 Task: Open an Outlook data file (.pst) from your computer.
Action: Mouse moved to (9, 102)
Screenshot: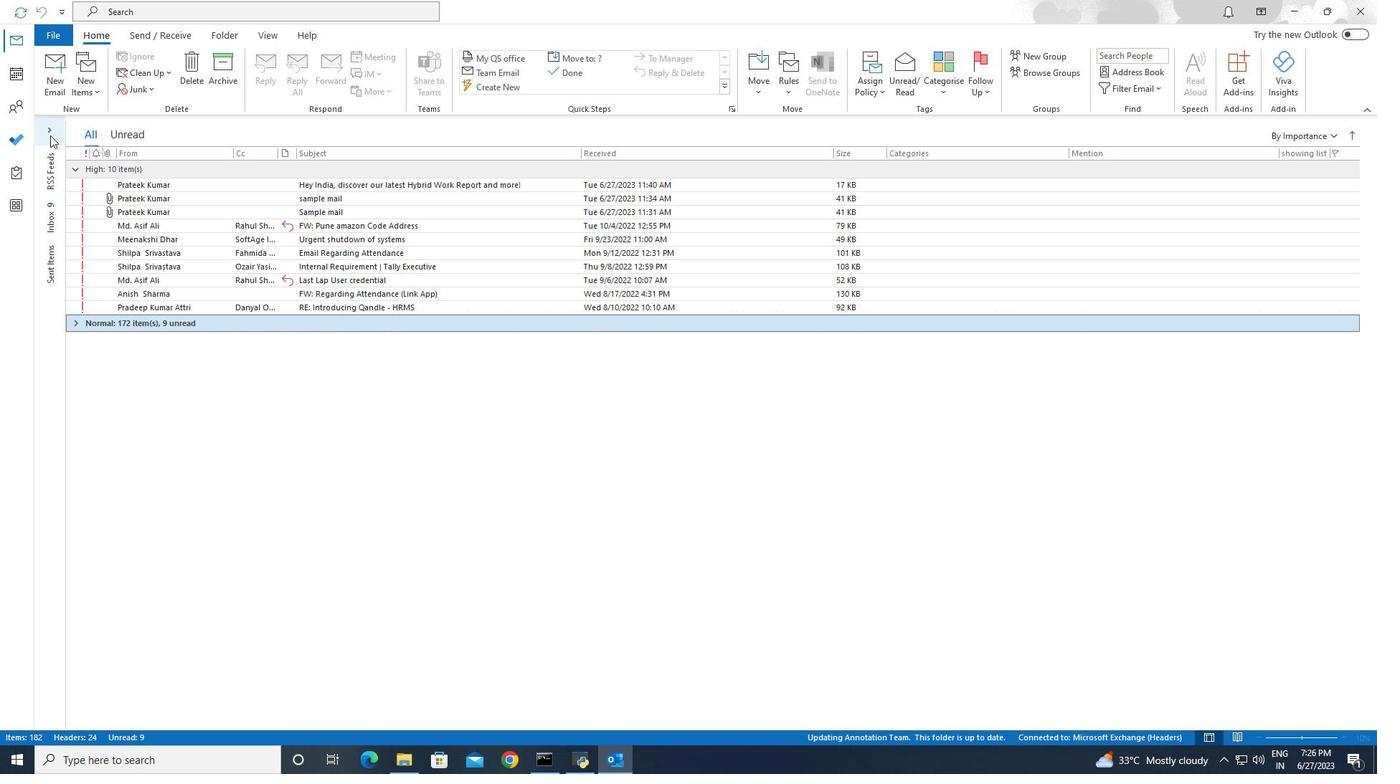 
Action: Mouse pressed left at (9, 102)
Screenshot: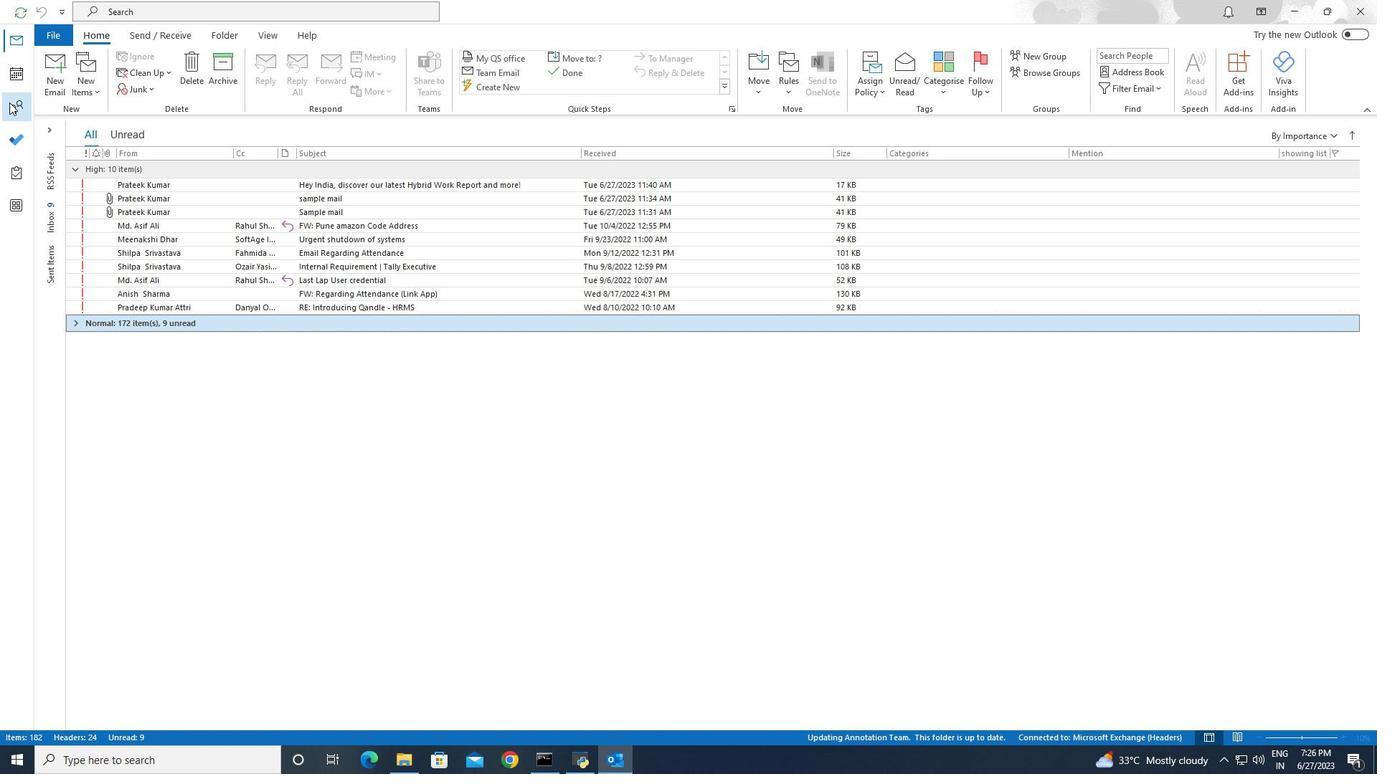 
Action: Mouse moved to (63, 31)
Screenshot: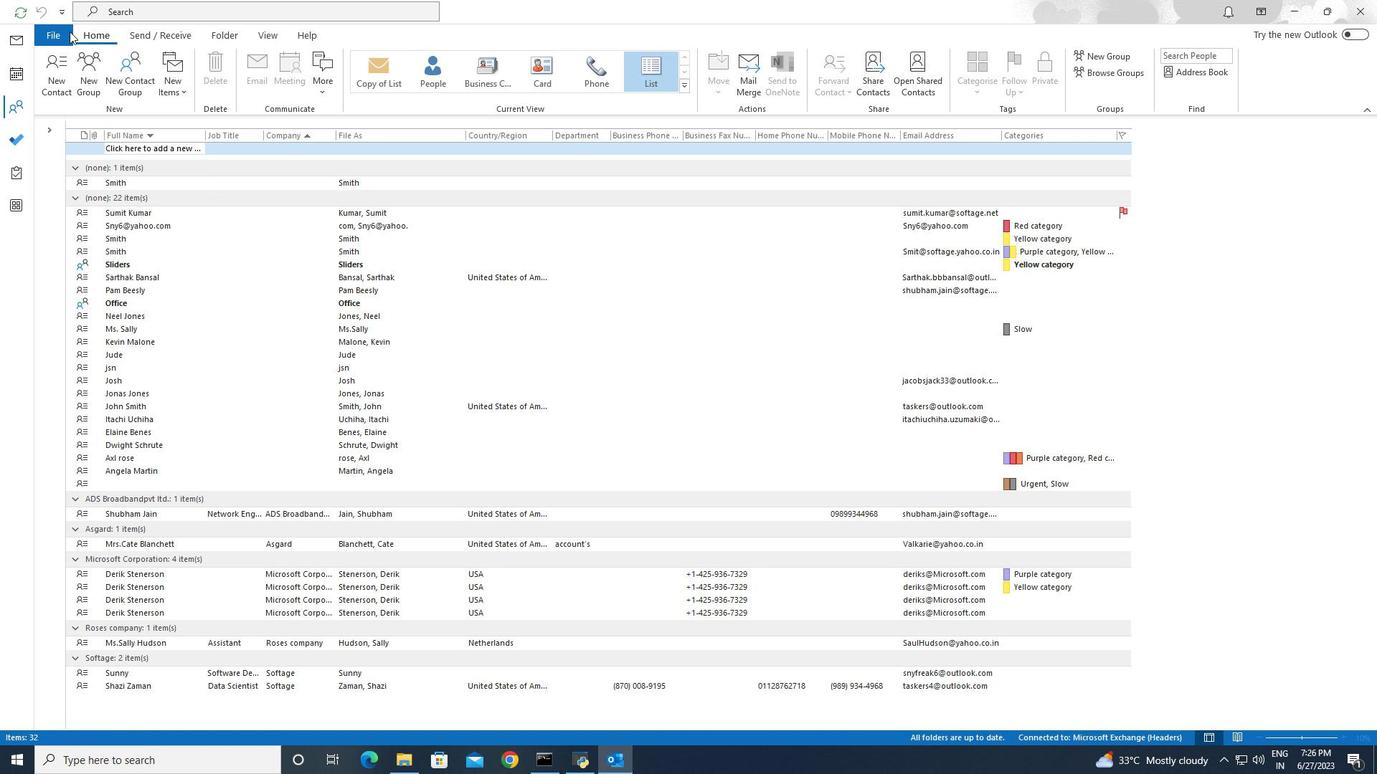 
Action: Mouse pressed left at (63, 31)
Screenshot: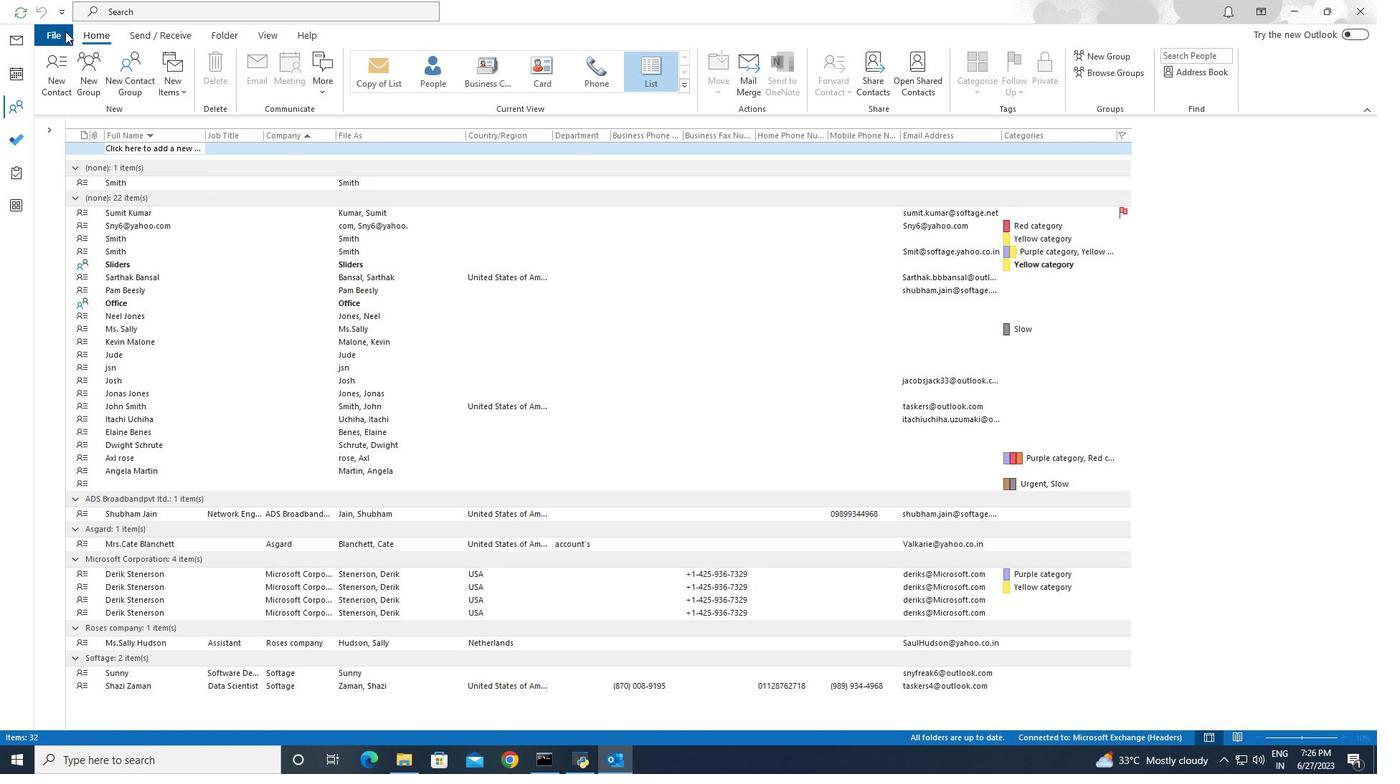 
Action: Mouse moved to (75, 101)
Screenshot: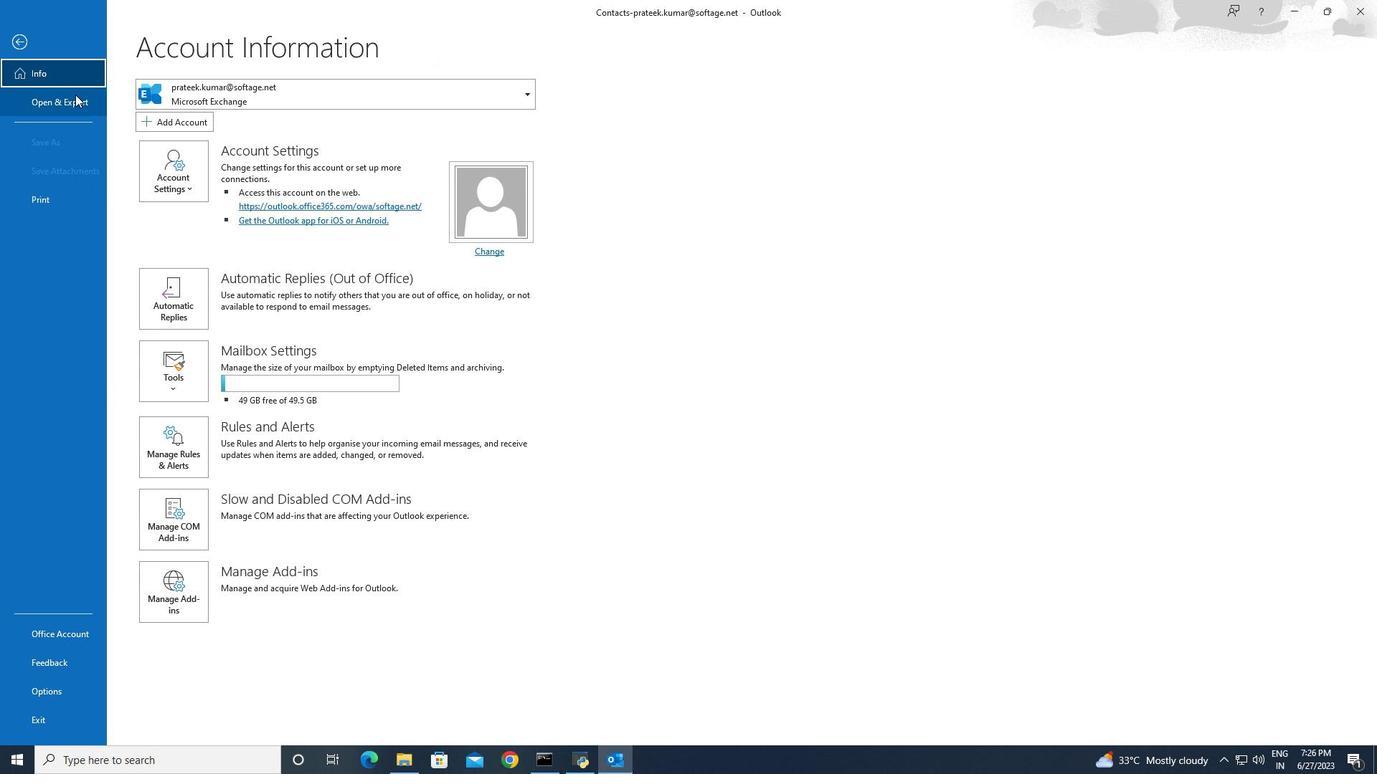 
Action: Mouse pressed left at (75, 101)
Screenshot: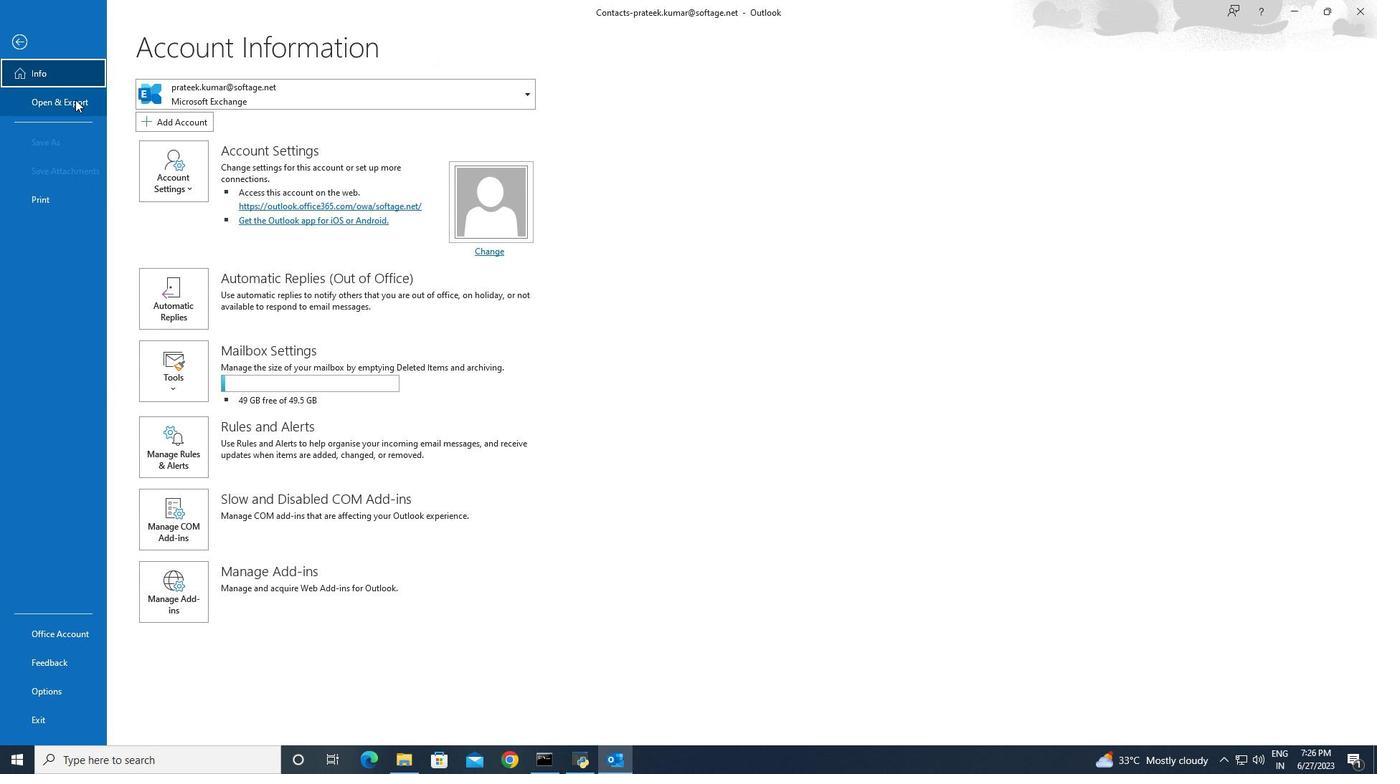 
Action: Mouse moved to (191, 178)
Screenshot: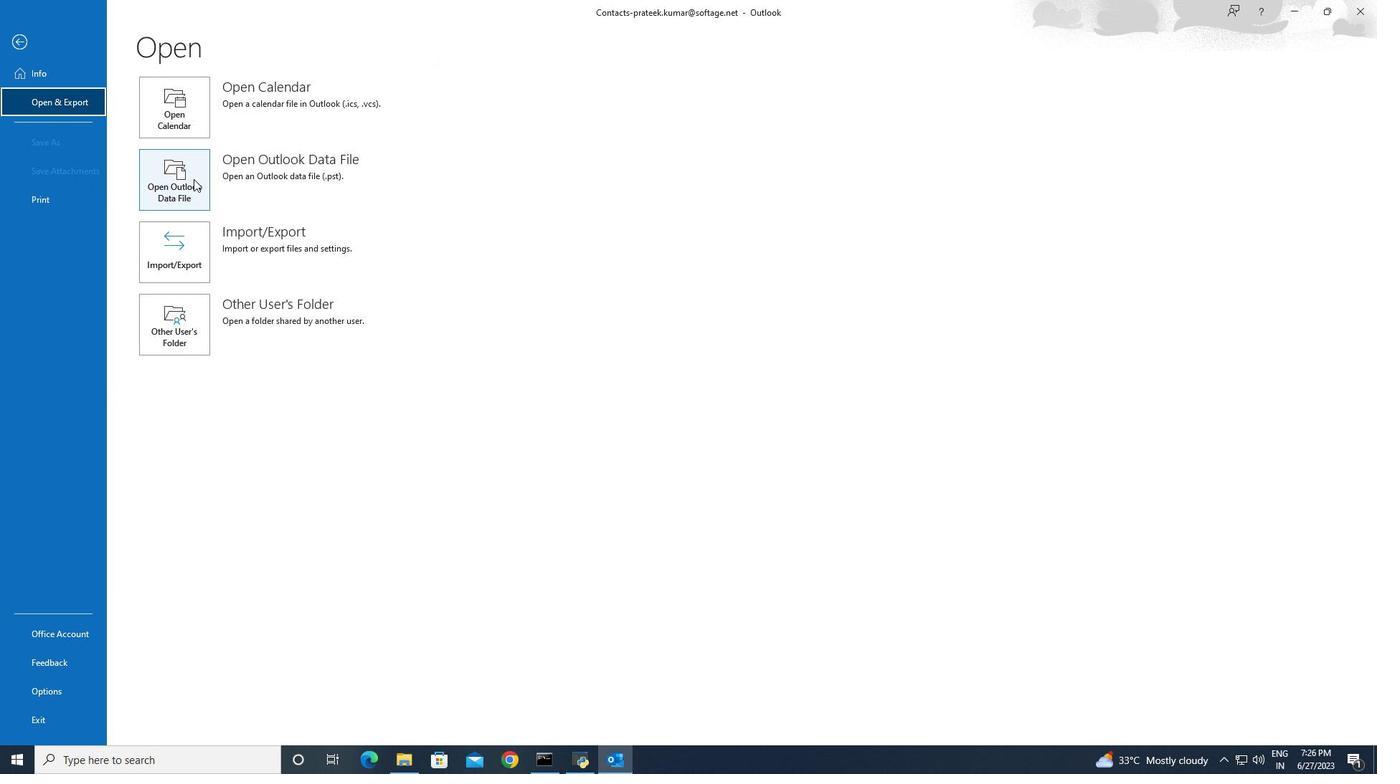 
Action: Mouse pressed left at (191, 178)
Screenshot: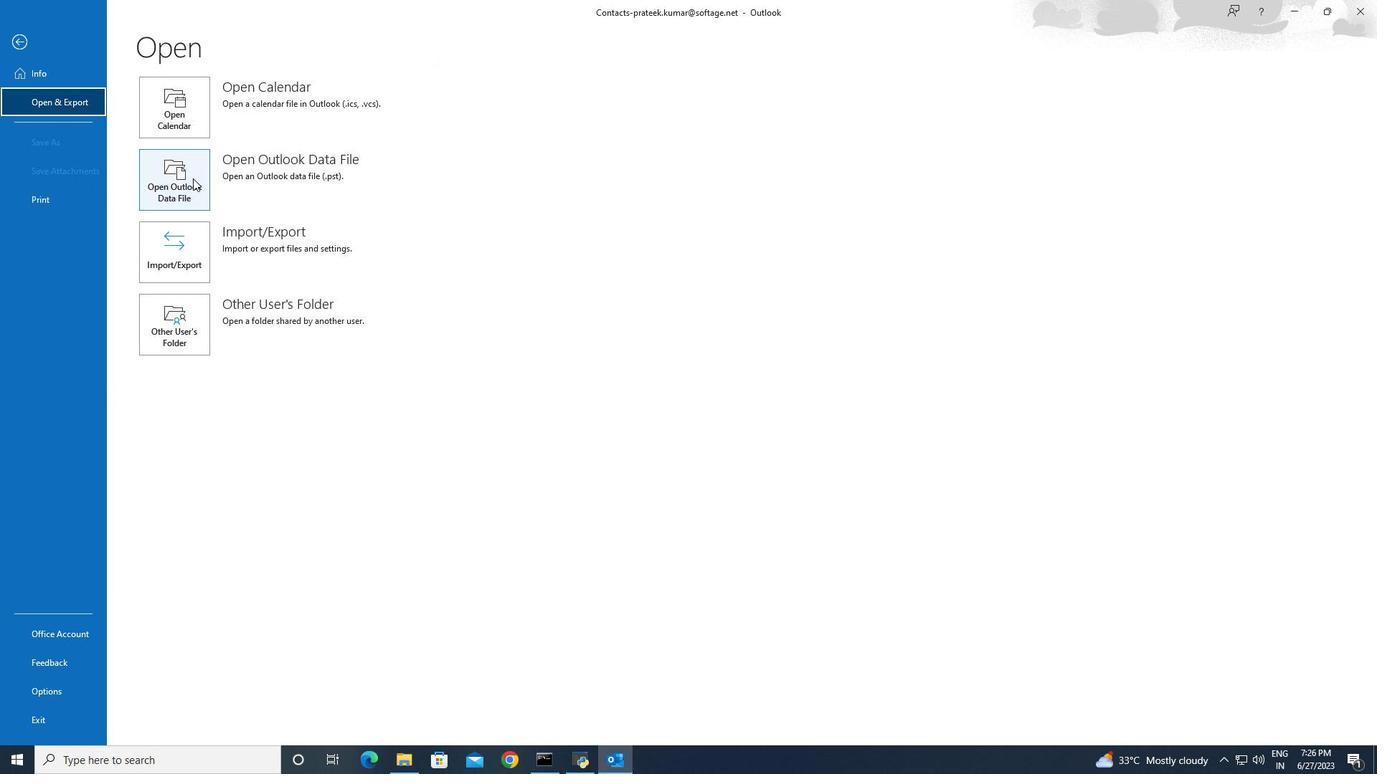 
Action: Mouse moved to (64, 208)
Screenshot: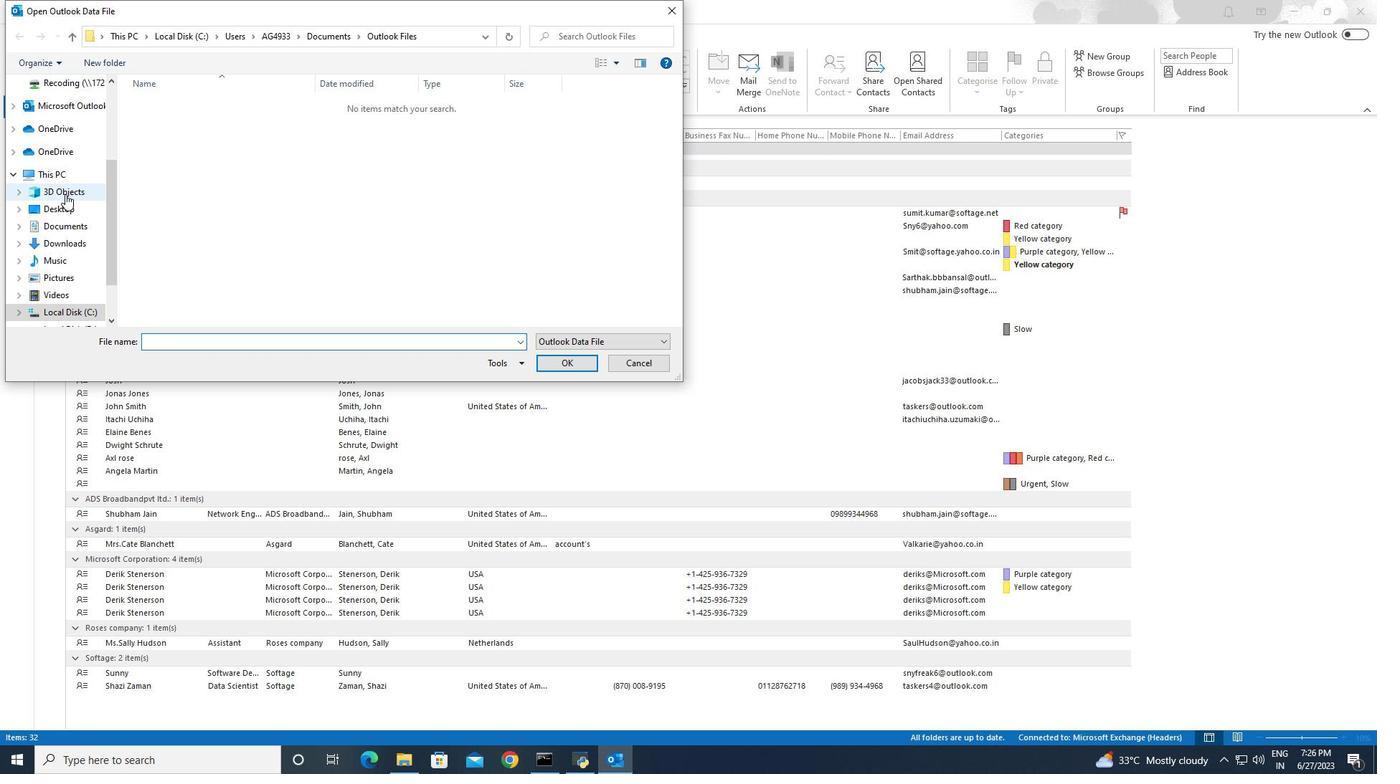 
Action: Mouse pressed left at (64, 208)
Screenshot: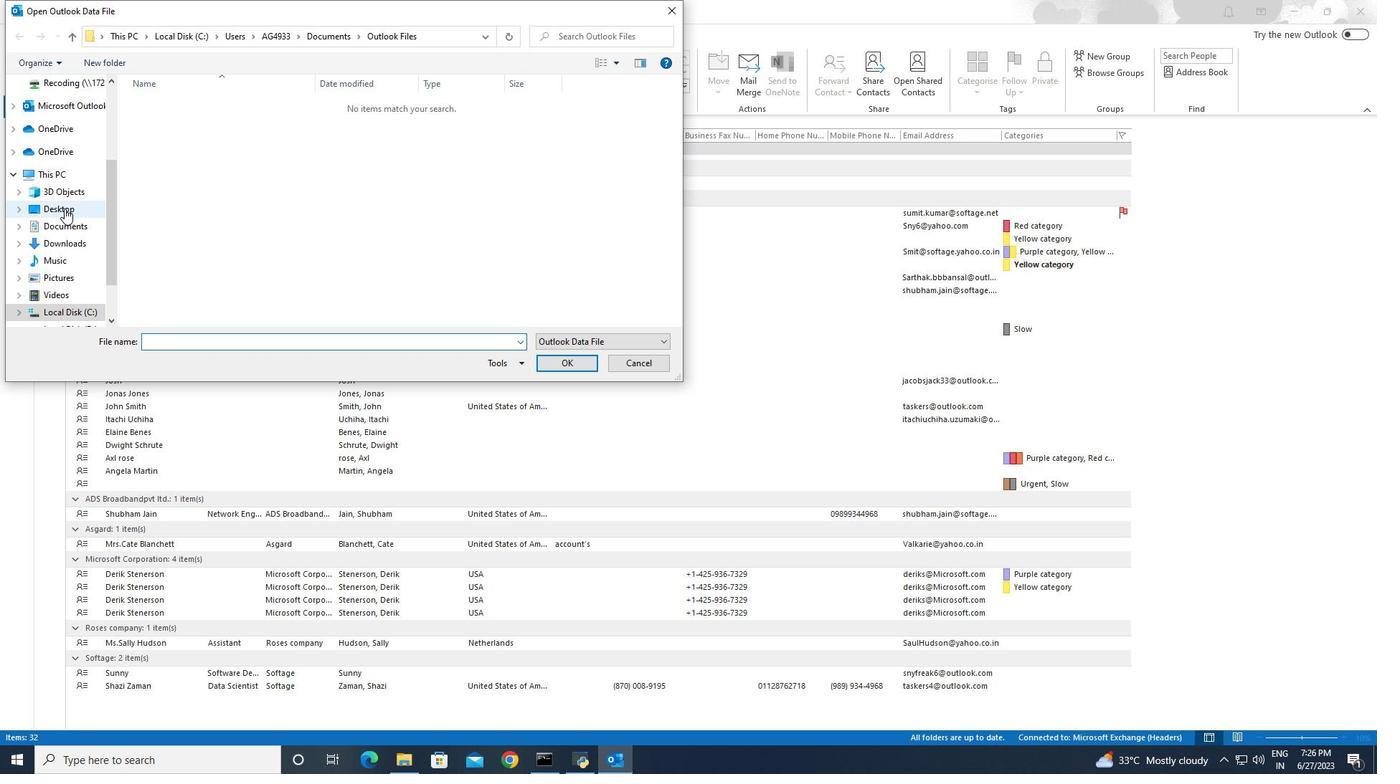 
Action: Mouse moved to (204, 102)
Screenshot: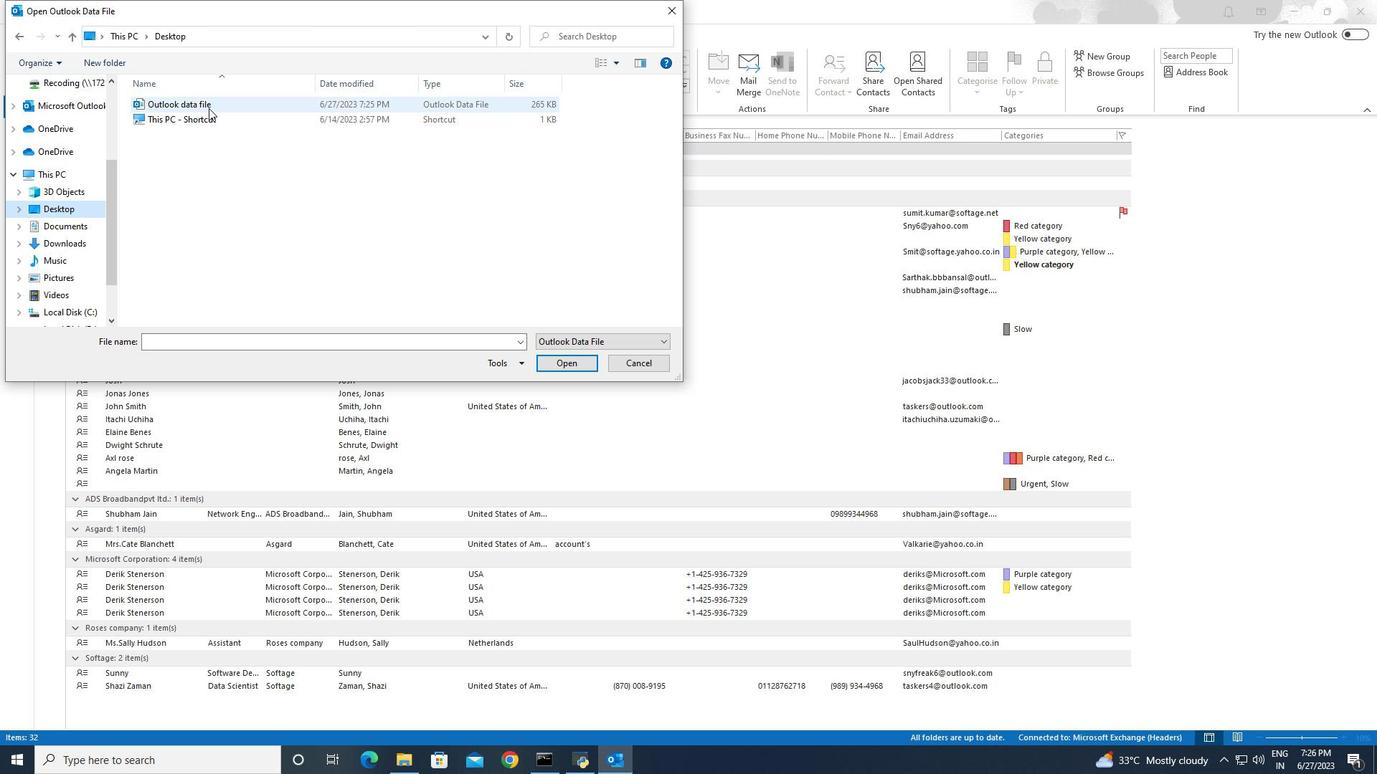 
Action: Mouse pressed left at (204, 102)
Screenshot: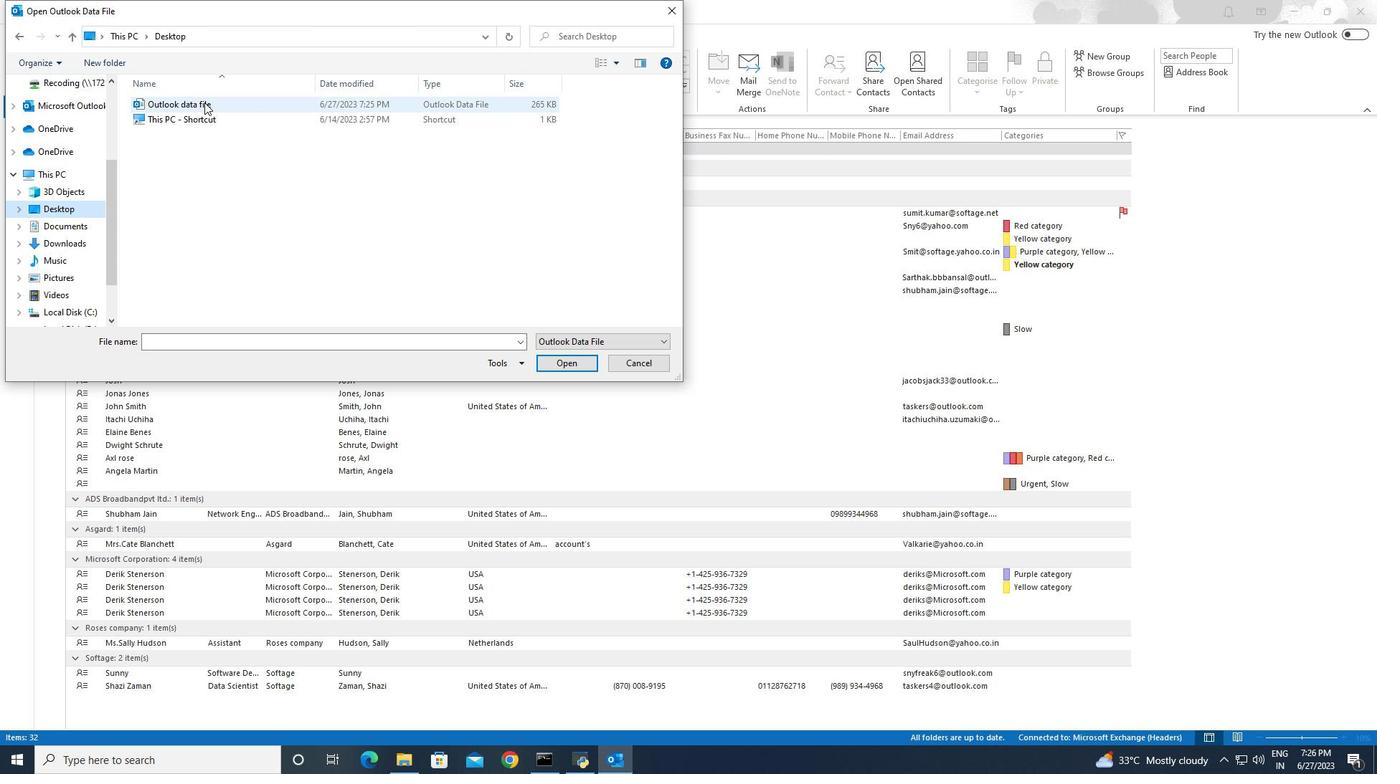 
Action: Mouse moved to (554, 360)
Screenshot: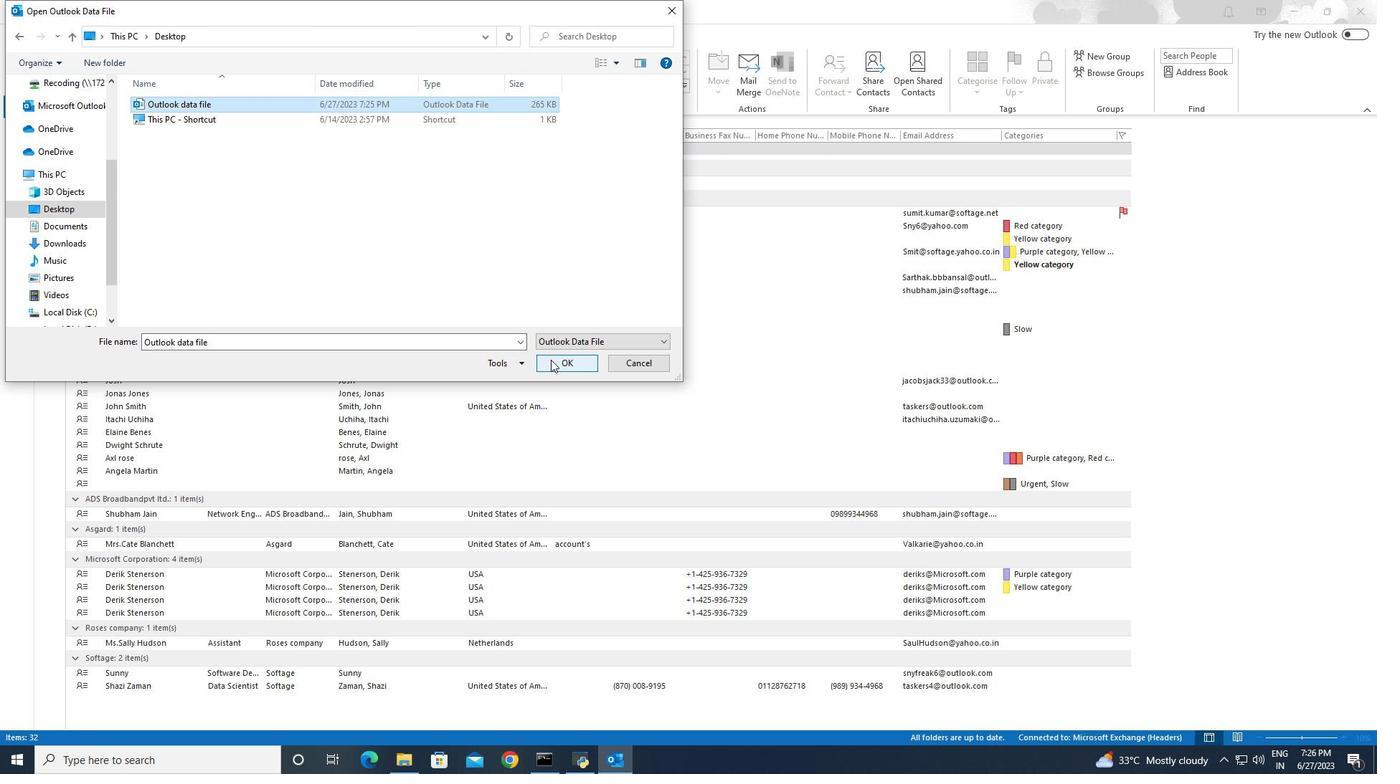 
Action: Mouse pressed left at (554, 360)
Screenshot: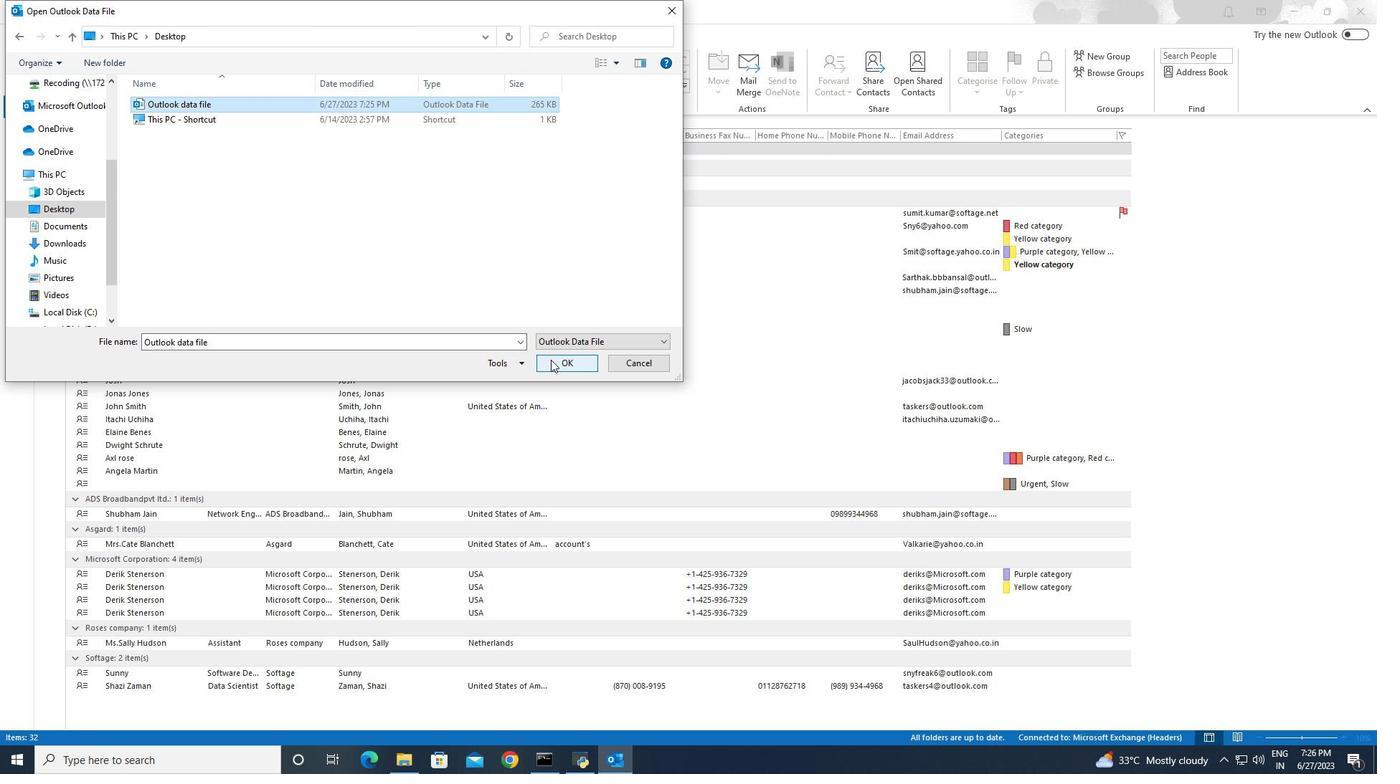 
Action: Mouse moved to (555, 360)
Screenshot: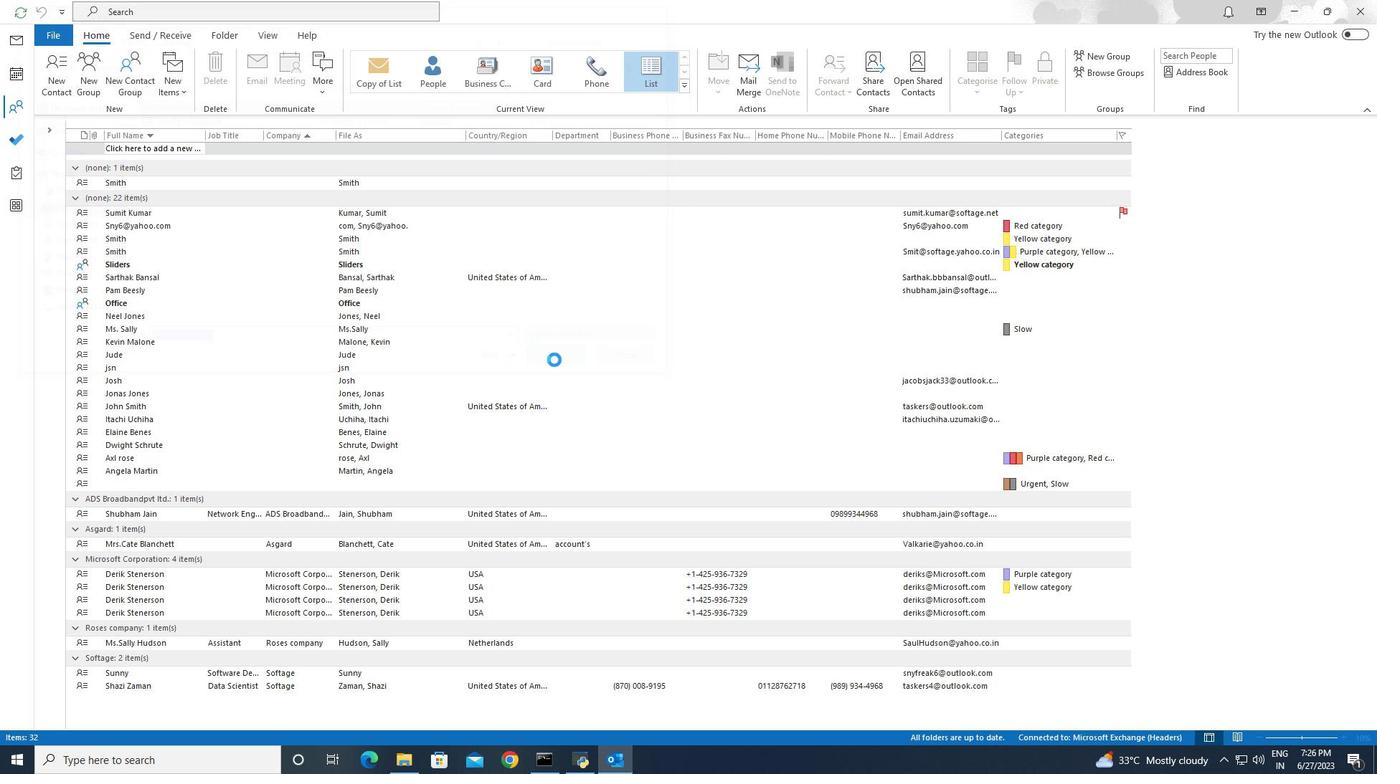 
